 Task: Review and manage calendar events for the upcoming months.
Action: Mouse moved to (14, 59)
Screenshot: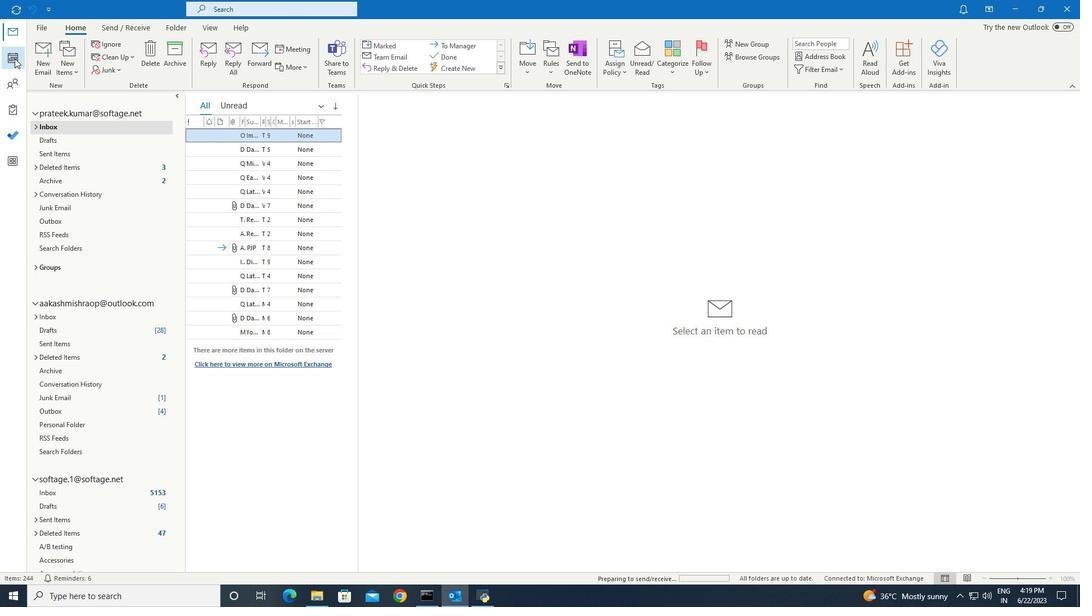 
Action: Mouse pressed left at (14, 59)
Screenshot: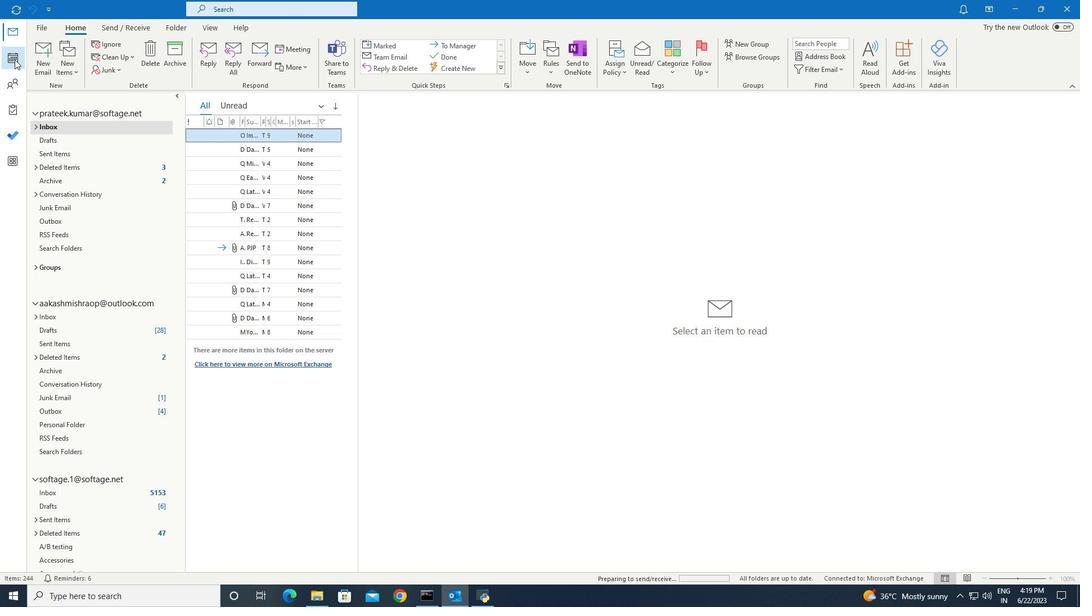 
Action: Mouse moved to (214, 32)
Screenshot: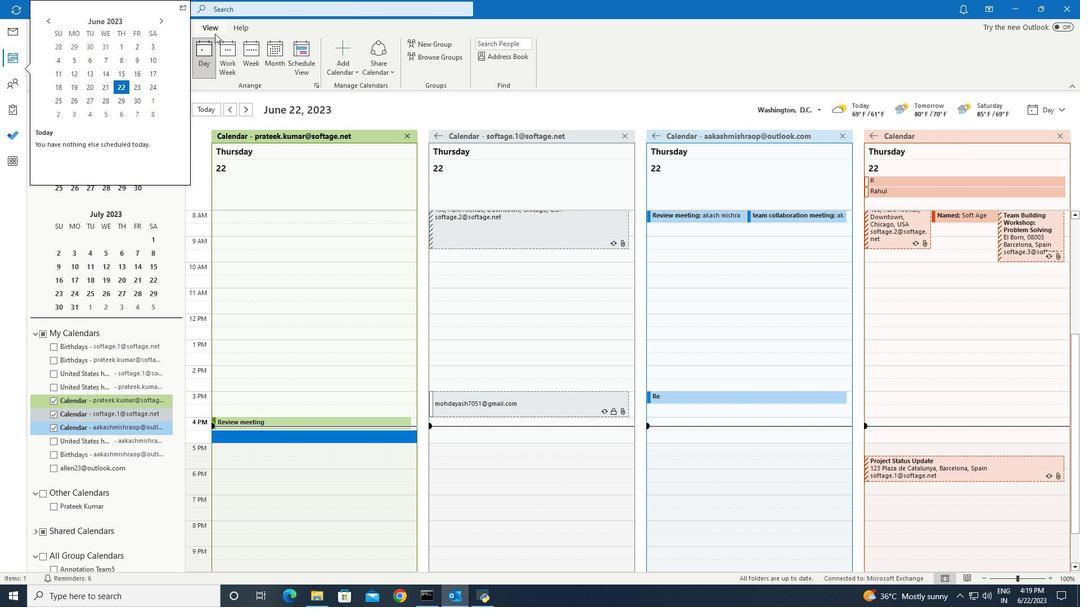 
Action: Mouse pressed left at (214, 32)
Screenshot: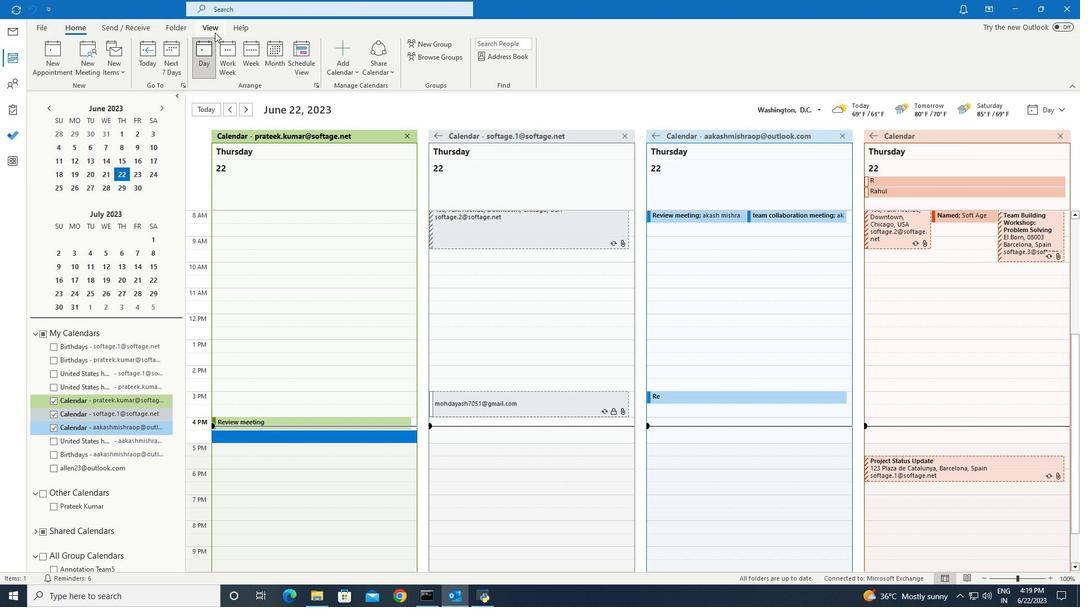 
Action: Mouse moved to (158, 52)
Screenshot: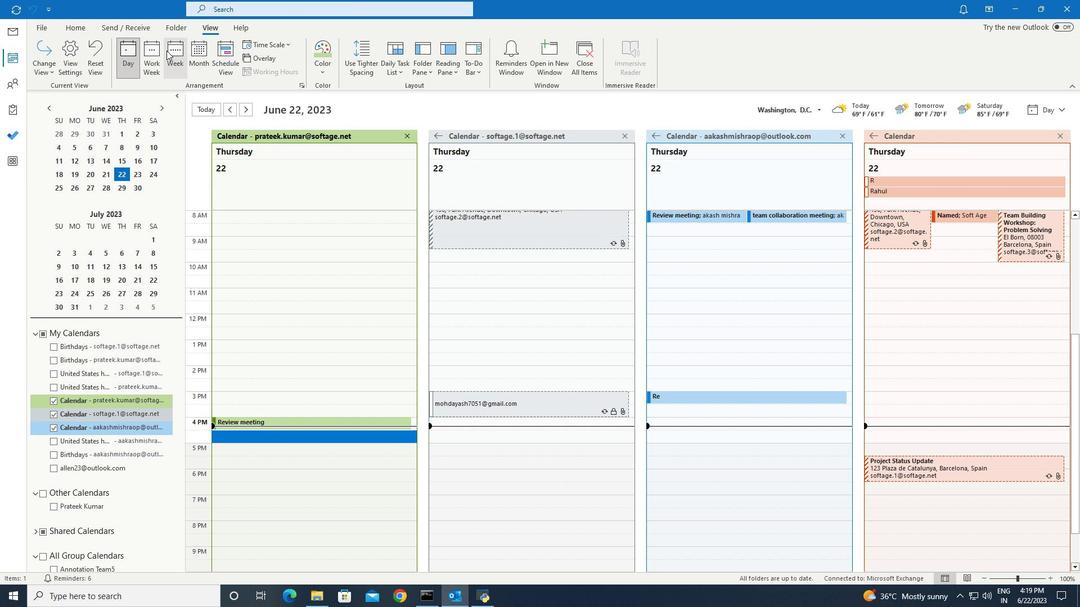 
Action: Mouse pressed left at (158, 52)
Screenshot: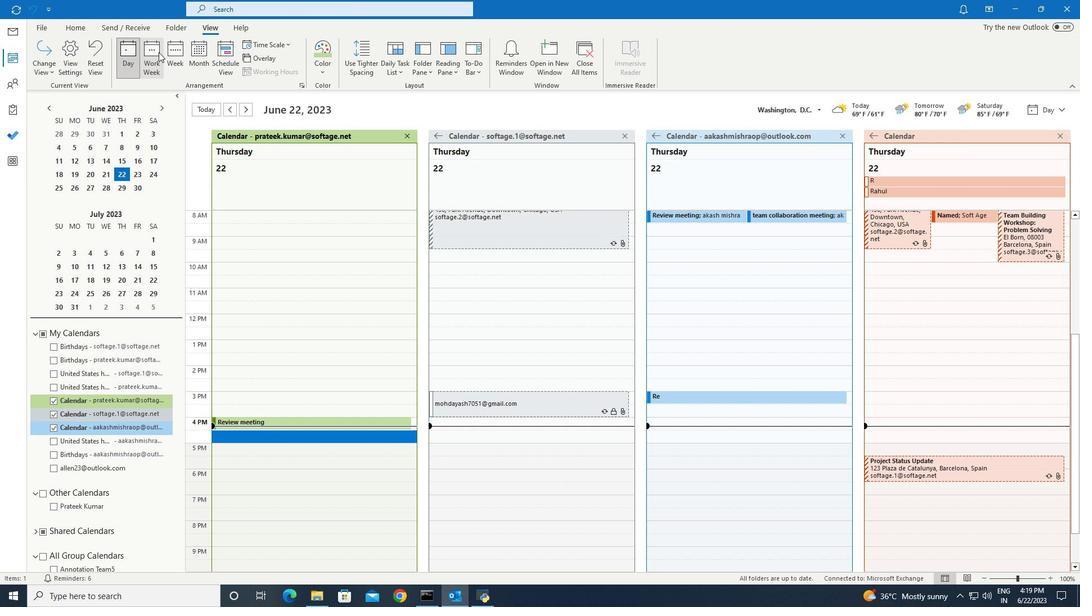 
Action: Mouse moved to (248, 106)
Screenshot: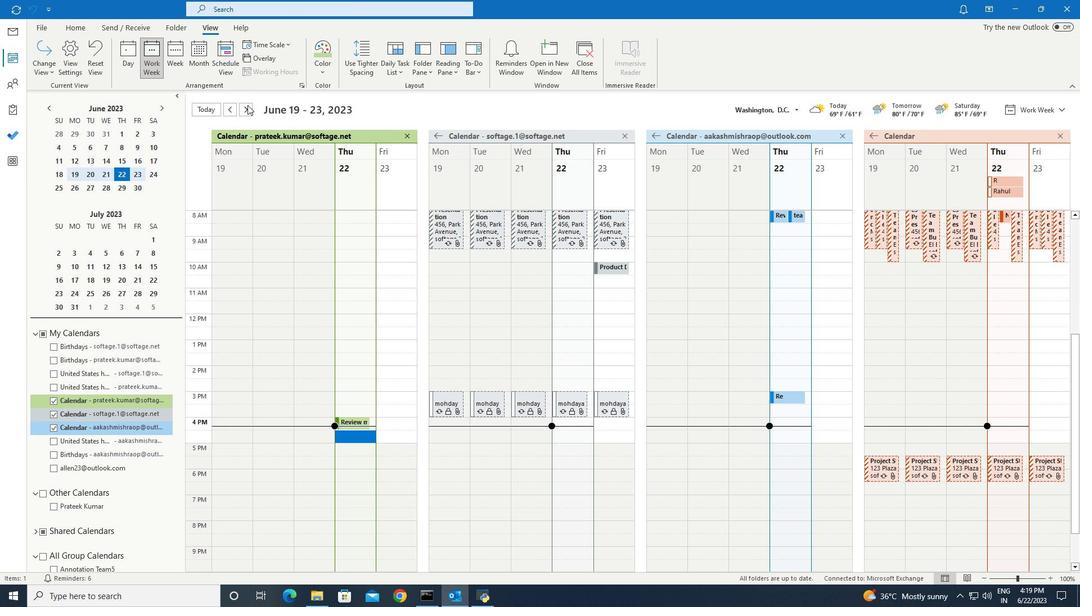 
Action: Mouse pressed left at (248, 106)
Screenshot: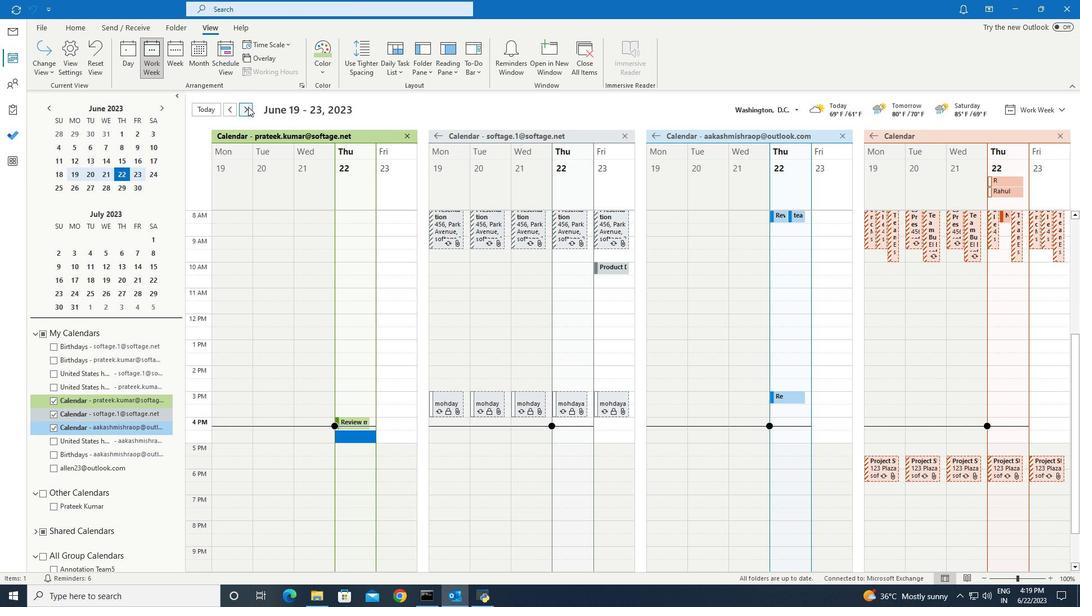 
Action: Mouse pressed left at (248, 106)
Screenshot: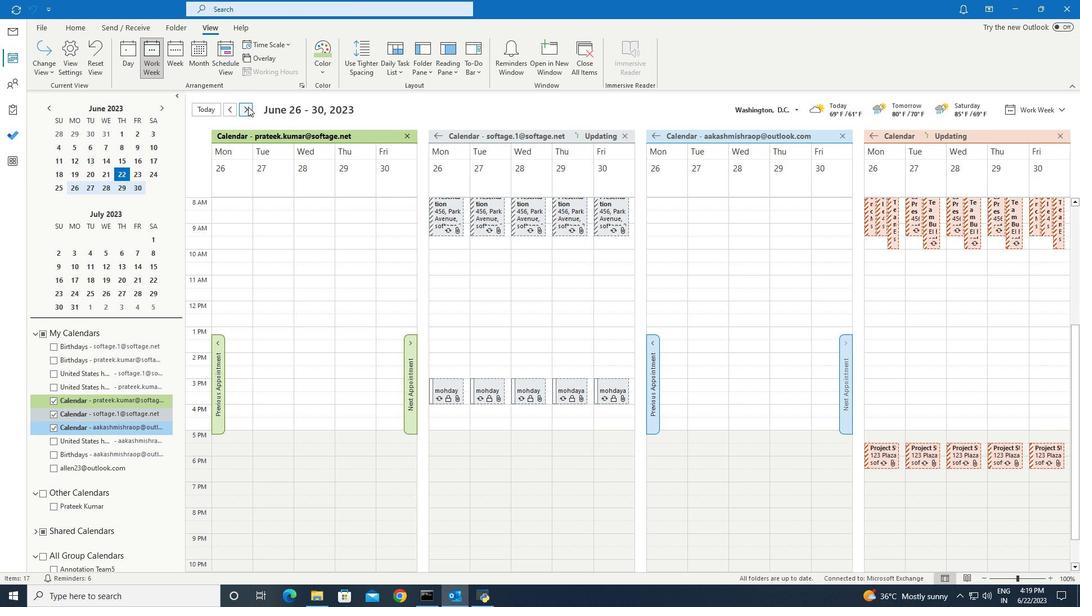 
Action: Mouse pressed left at (248, 106)
Screenshot: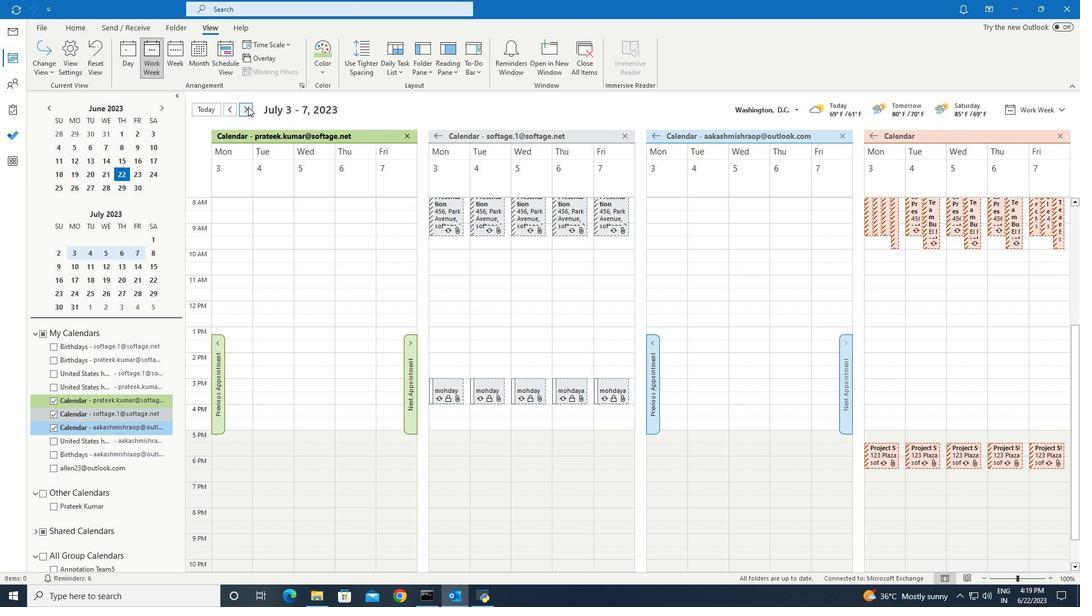 
Action: Mouse pressed left at (248, 106)
Screenshot: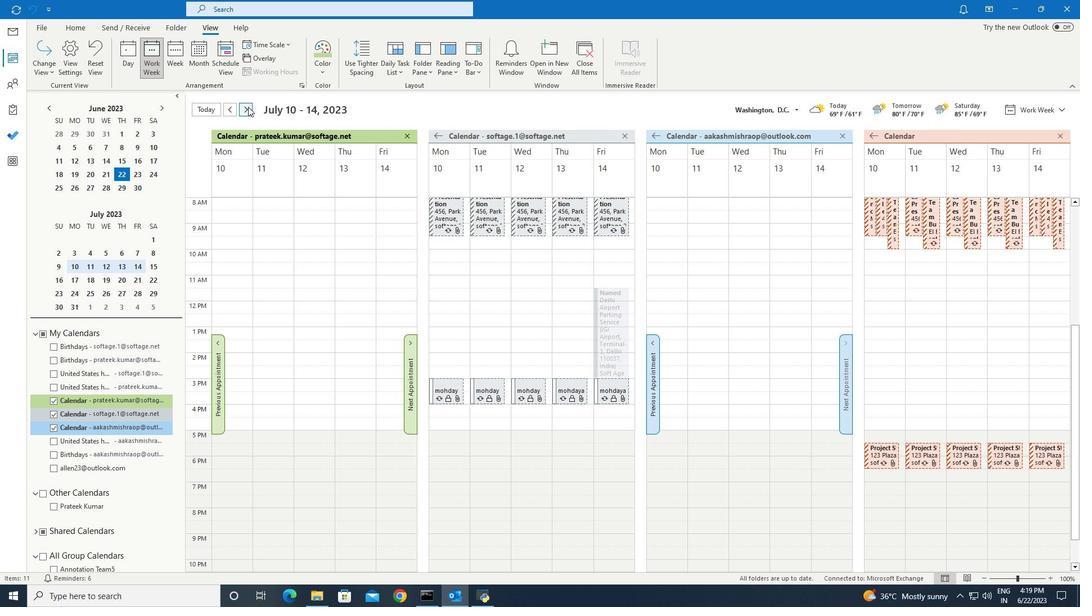 
Action: Mouse pressed left at (248, 106)
Screenshot: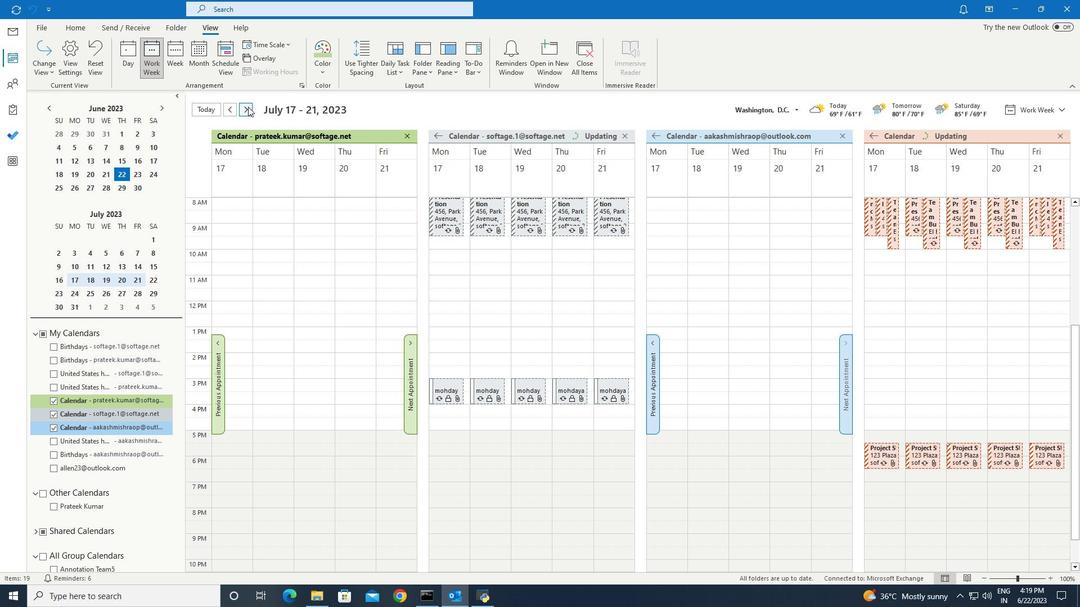 
Action: Mouse pressed left at (248, 106)
Screenshot: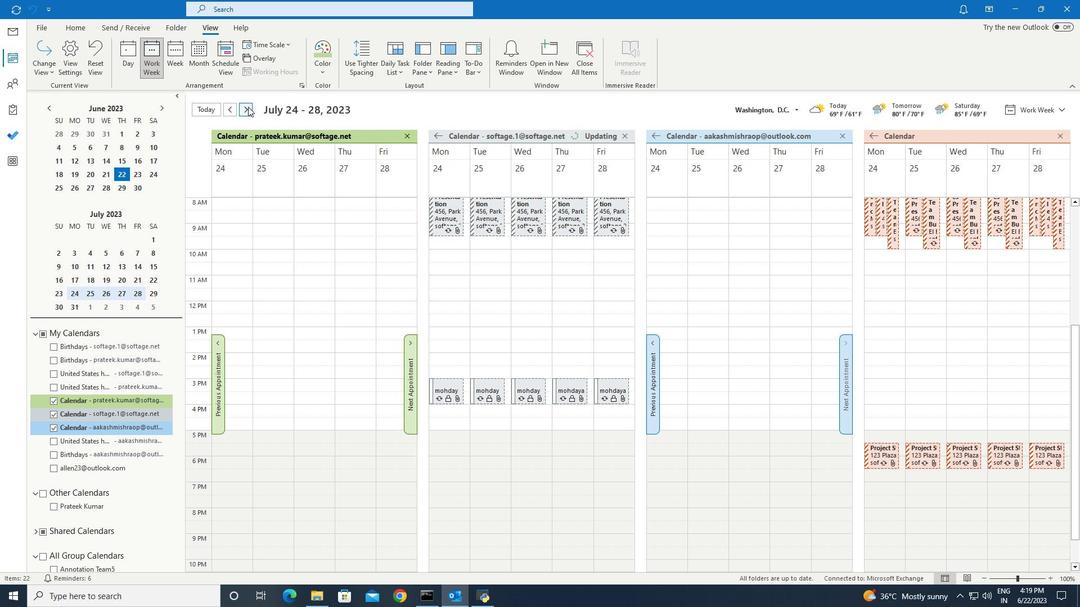 
Action: Mouse pressed left at (248, 106)
Screenshot: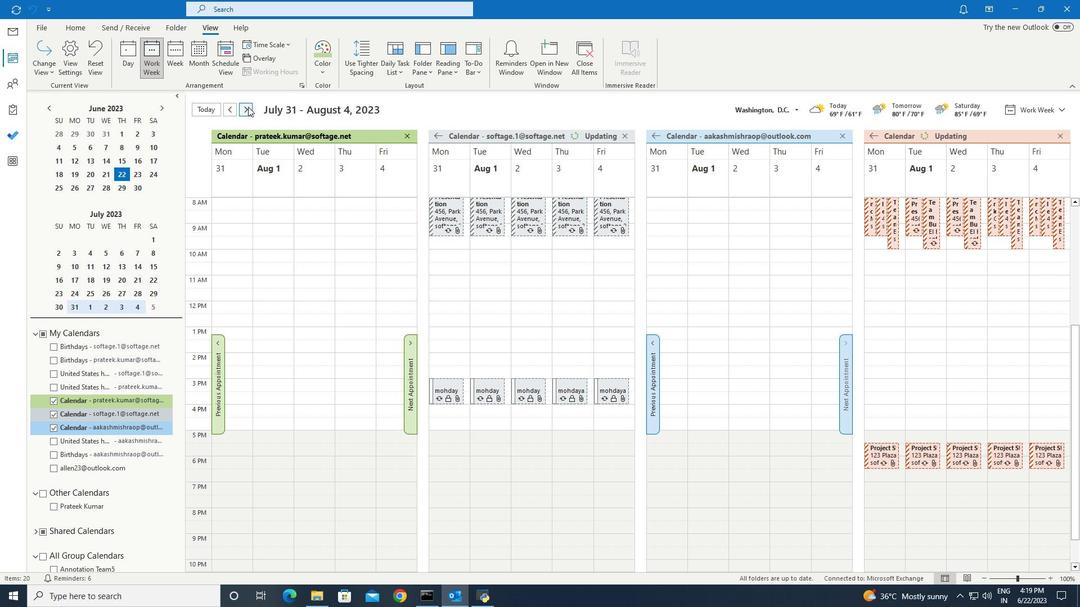 
Action: Mouse pressed left at (248, 106)
Screenshot: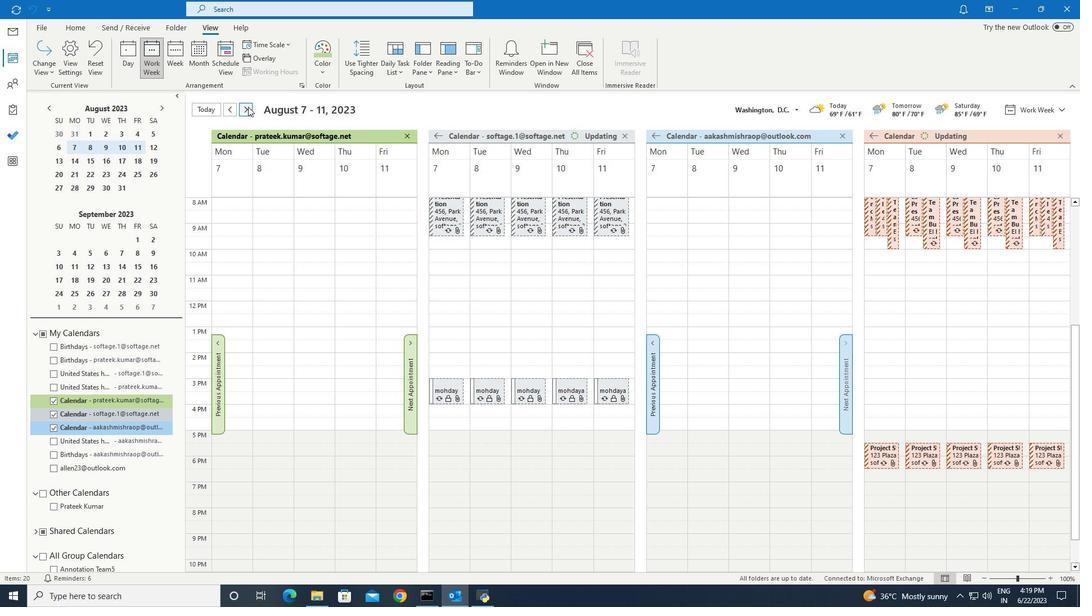 
Action: Mouse pressed left at (248, 106)
Screenshot: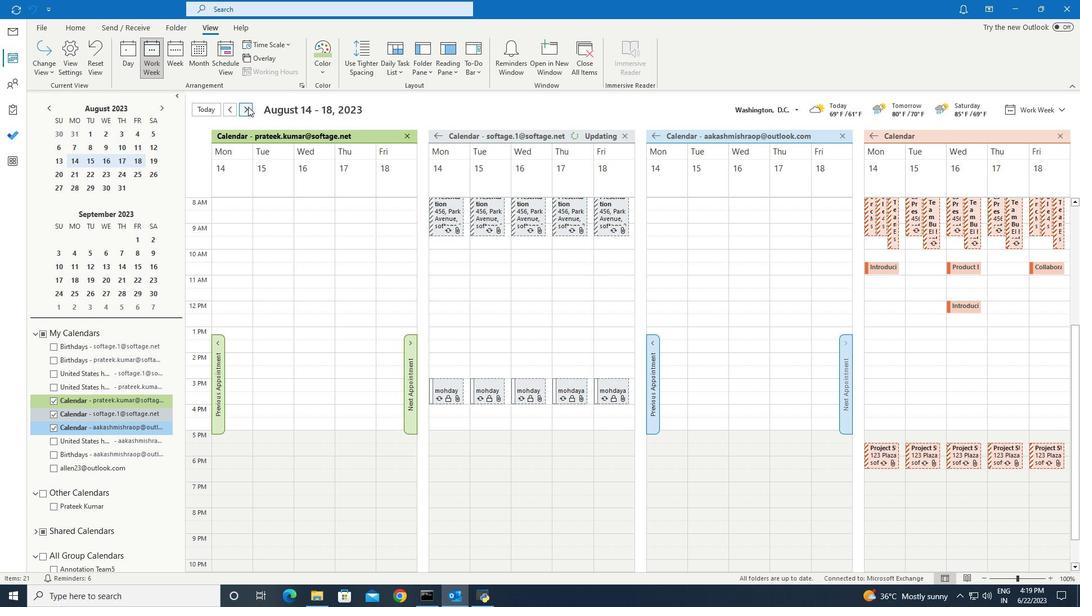 
Action: Mouse pressed left at (248, 106)
Screenshot: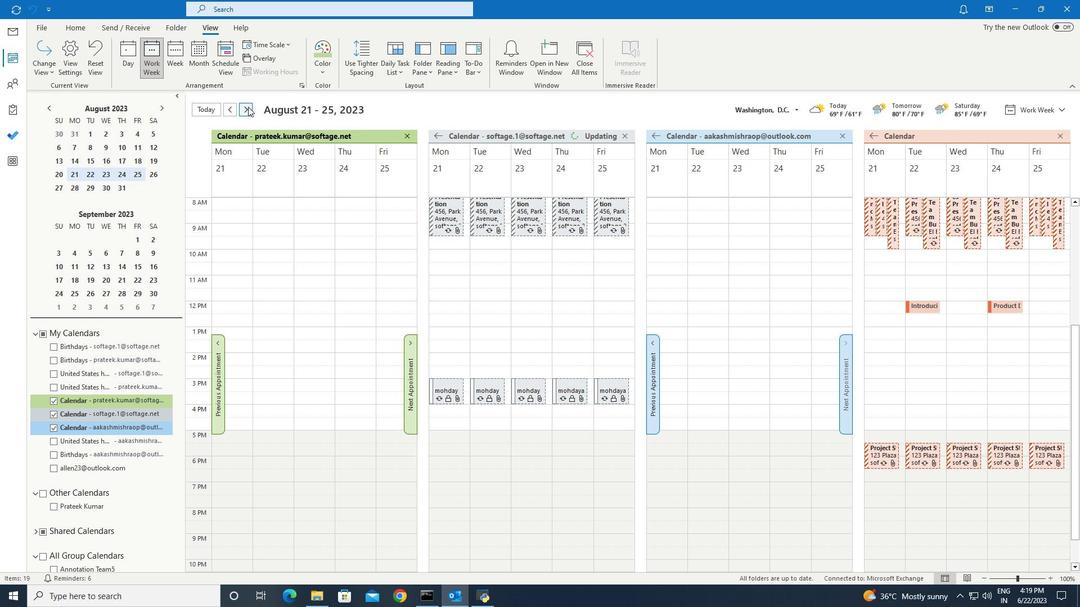 
Action: Mouse pressed left at (248, 106)
Screenshot: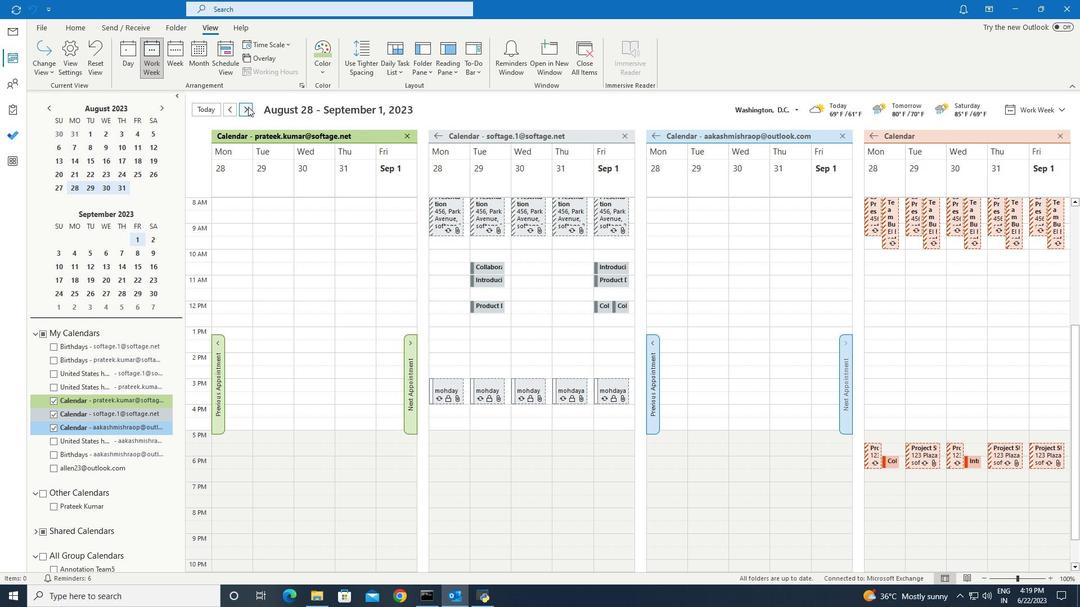 
Action: Mouse pressed left at (248, 106)
Screenshot: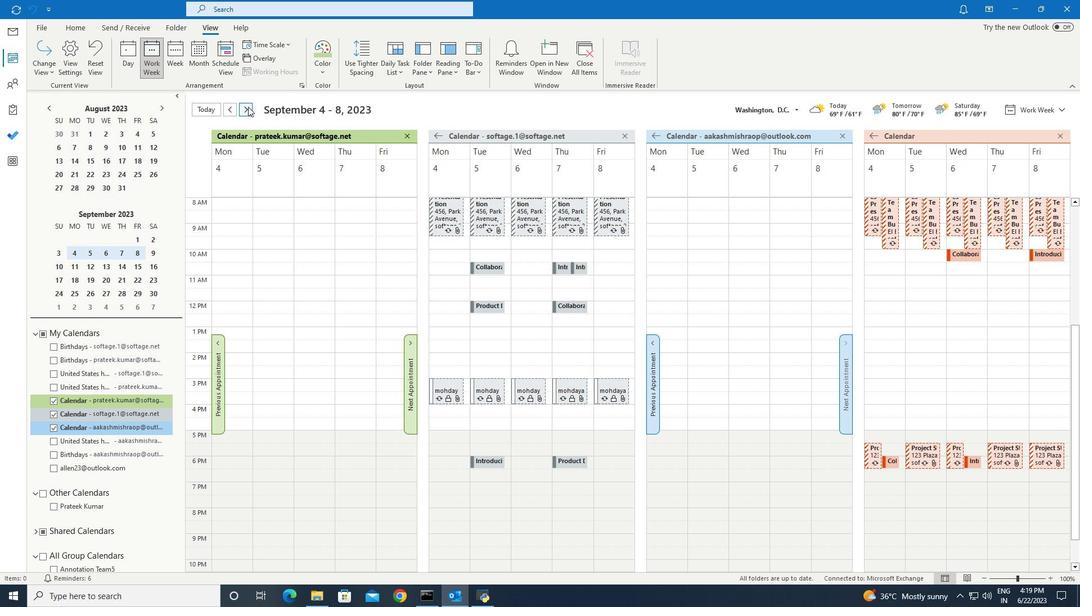 
Action: Mouse pressed left at (248, 106)
Screenshot: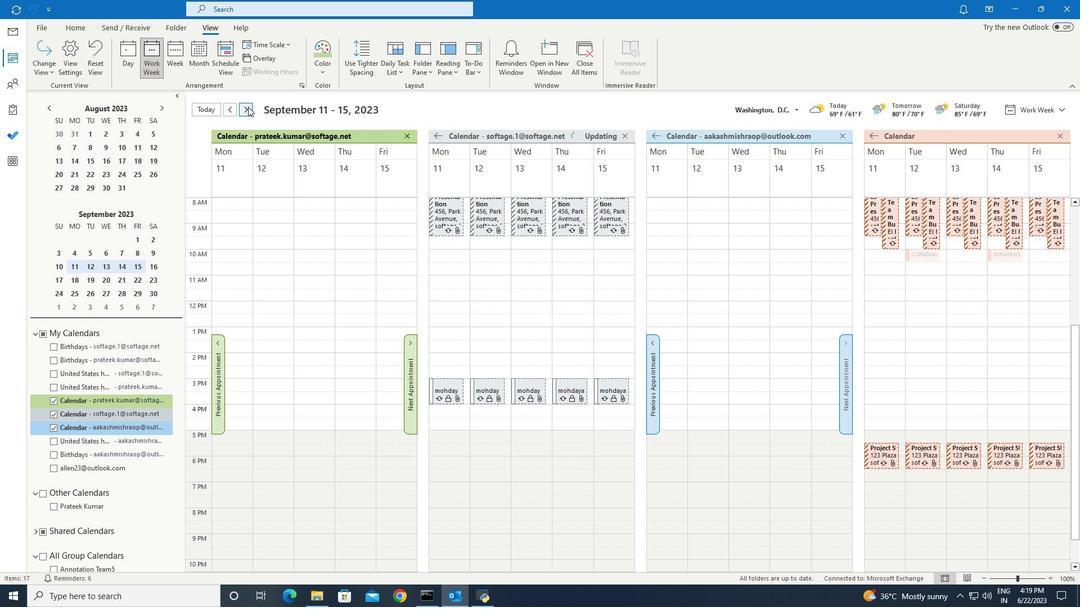 
Action: Mouse pressed left at (248, 106)
Screenshot: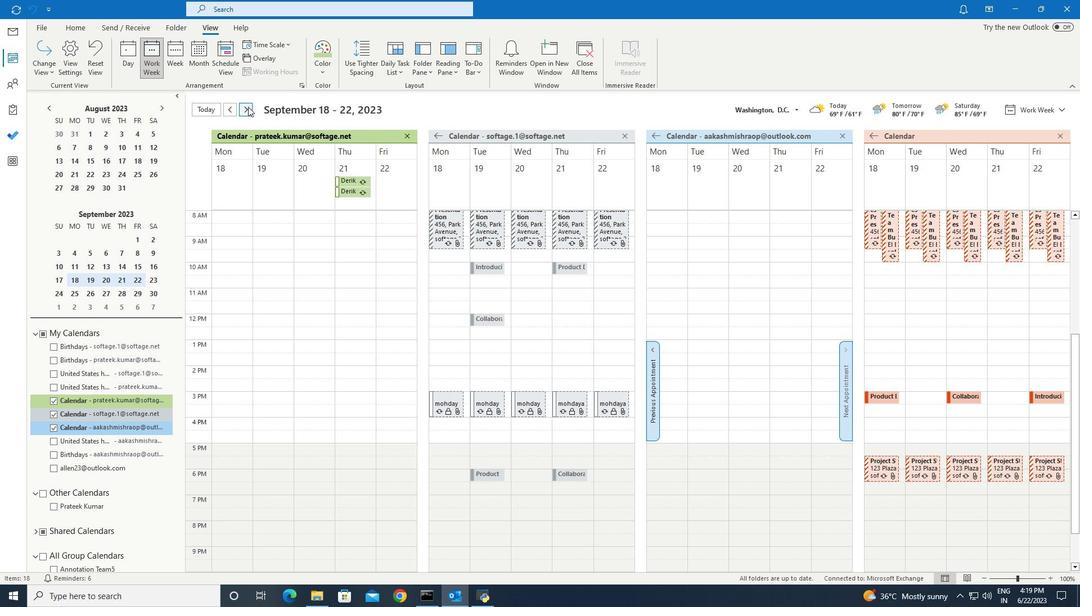 
Action: Mouse pressed left at (248, 106)
Screenshot: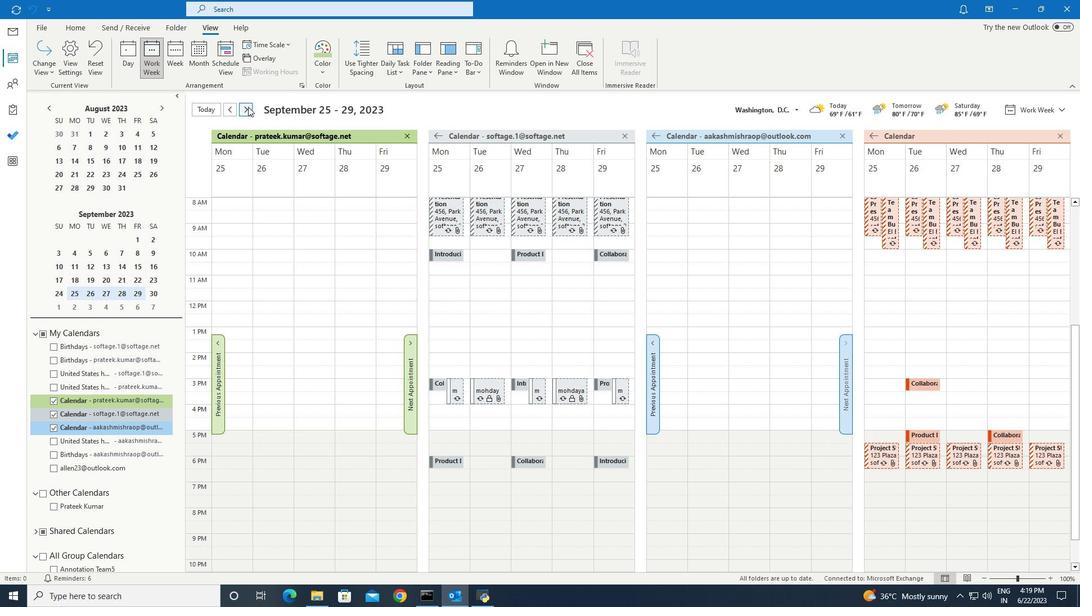 
Action: Mouse moved to (241, 231)
Screenshot: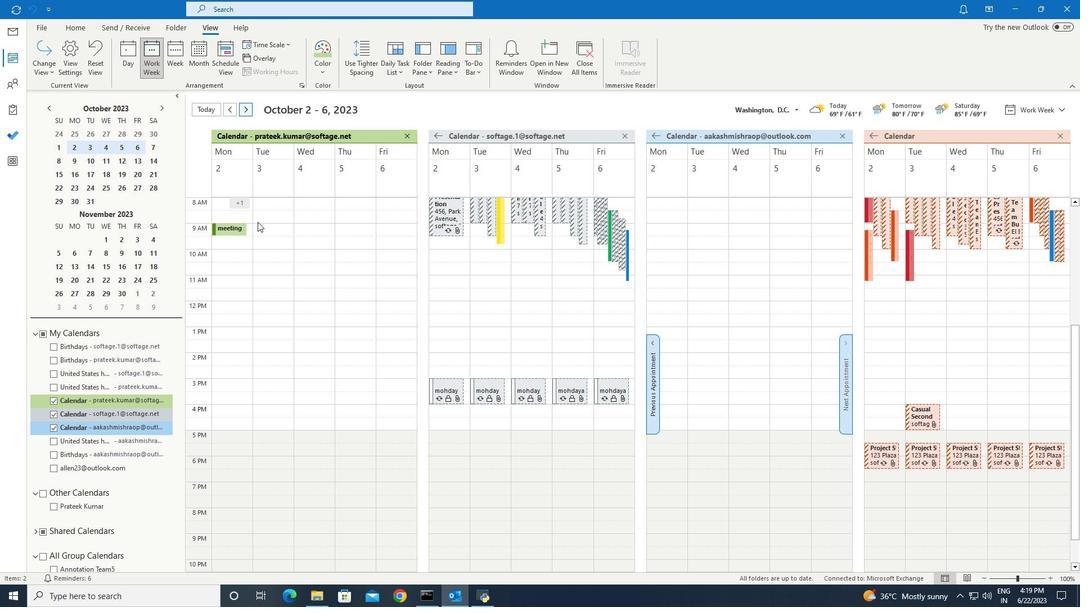 
Action: Mouse pressed left at (241, 231)
Screenshot: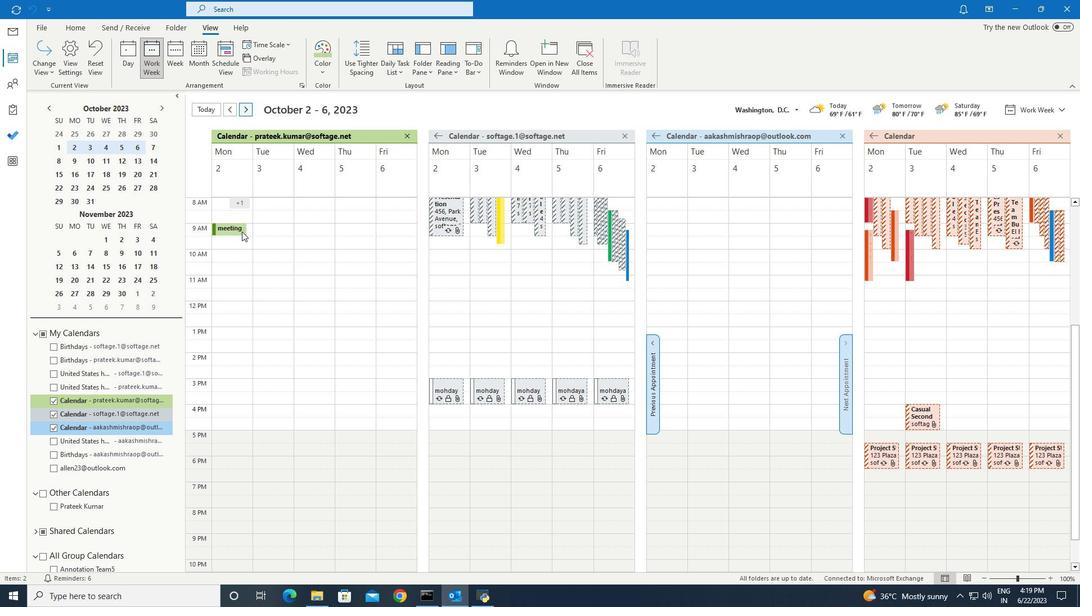 
